 Task: Create a due date automation trigger when advanced on, 2 working days after a card is due add basic without the red label at 11:00 AM.
Action: Mouse moved to (842, 253)
Screenshot: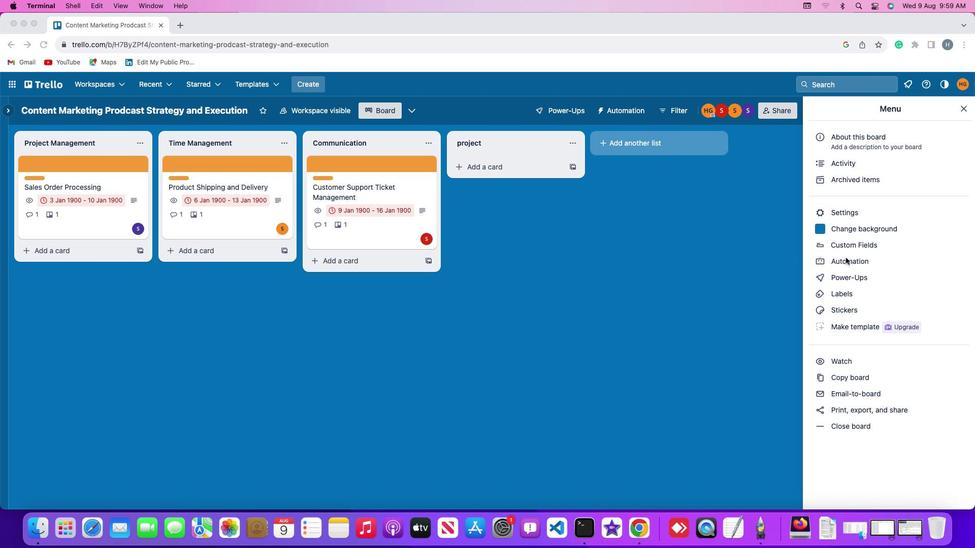 
Action: Mouse pressed left at (842, 253)
Screenshot: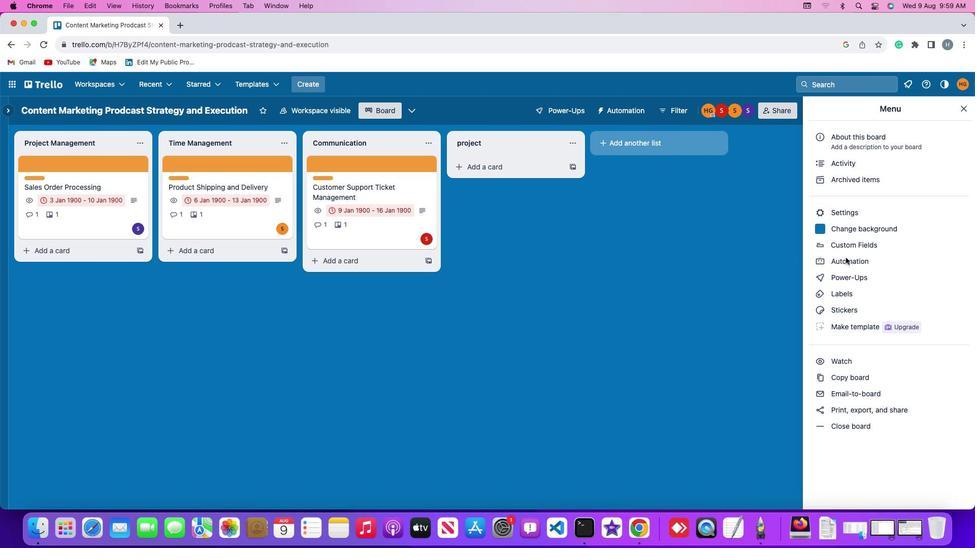 
Action: Mouse pressed left at (842, 253)
Screenshot: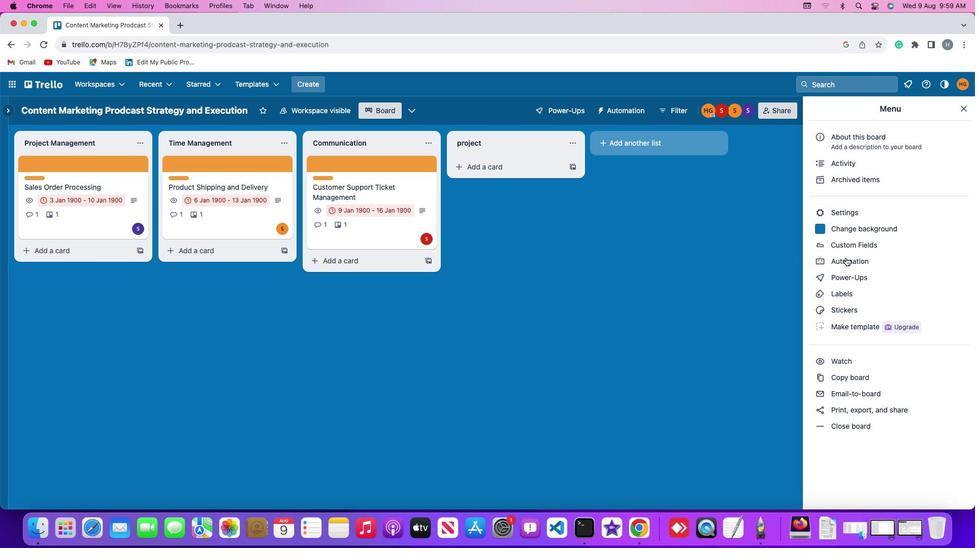 
Action: Mouse moved to (63, 235)
Screenshot: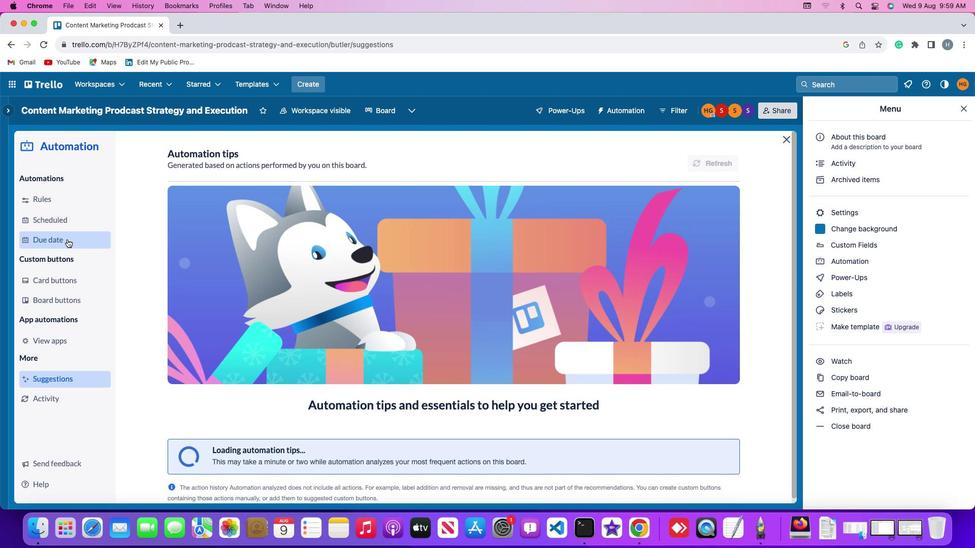 
Action: Mouse pressed left at (63, 235)
Screenshot: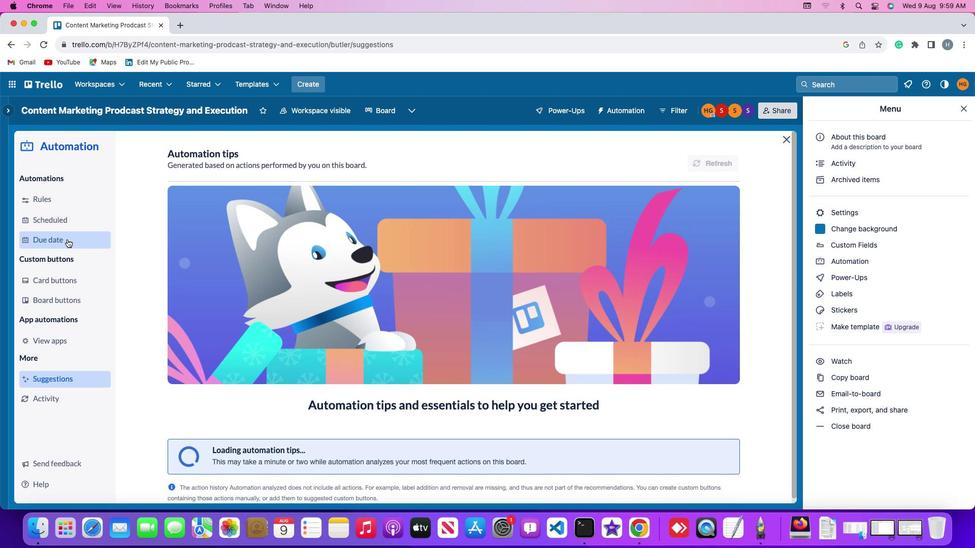 
Action: Mouse moved to (677, 155)
Screenshot: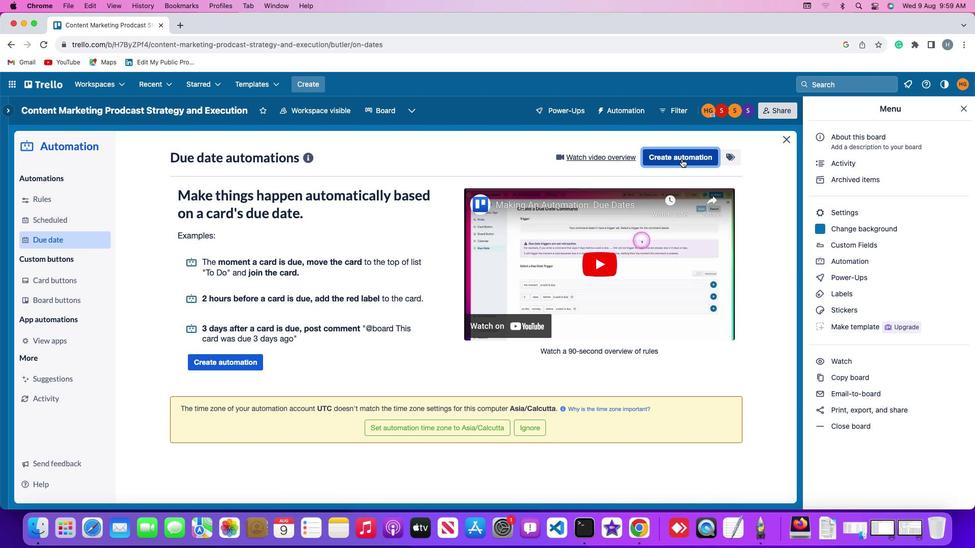 
Action: Mouse pressed left at (677, 155)
Screenshot: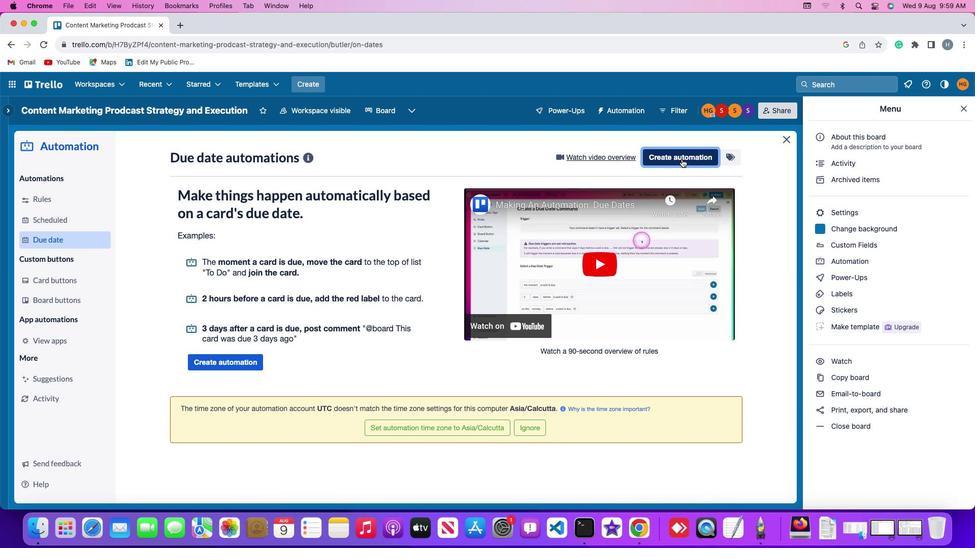 
Action: Mouse moved to (207, 249)
Screenshot: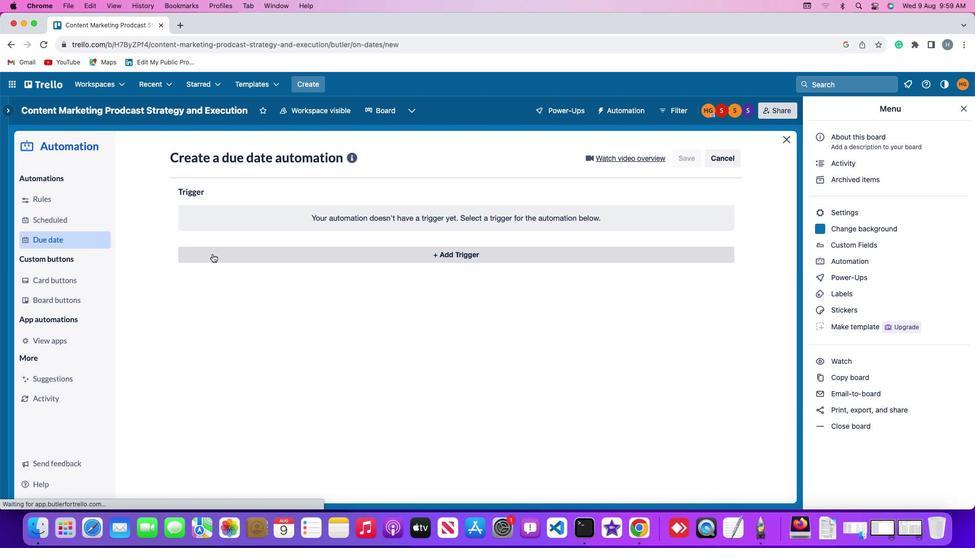 
Action: Mouse pressed left at (207, 249)
Screenshot: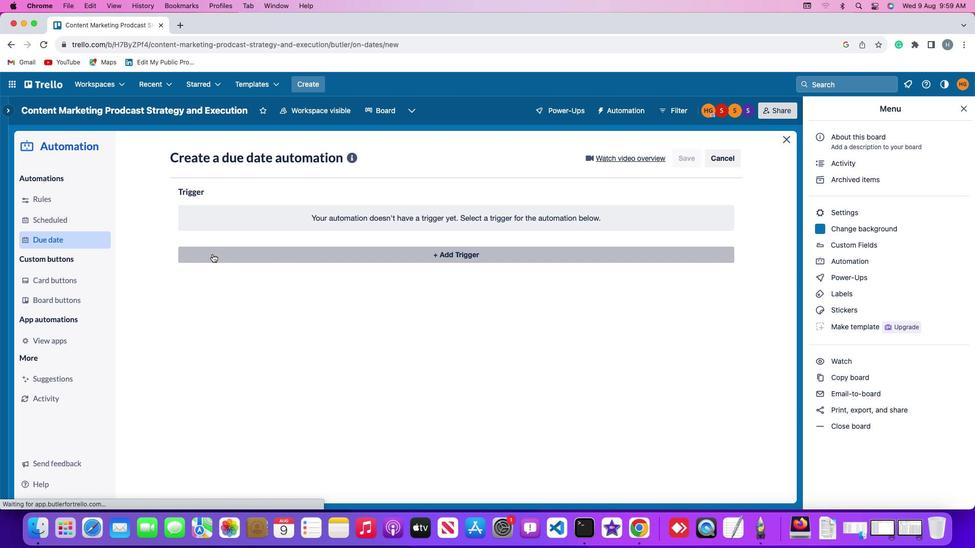 
Action: Mouse moved to (189, 407)
Screenshot: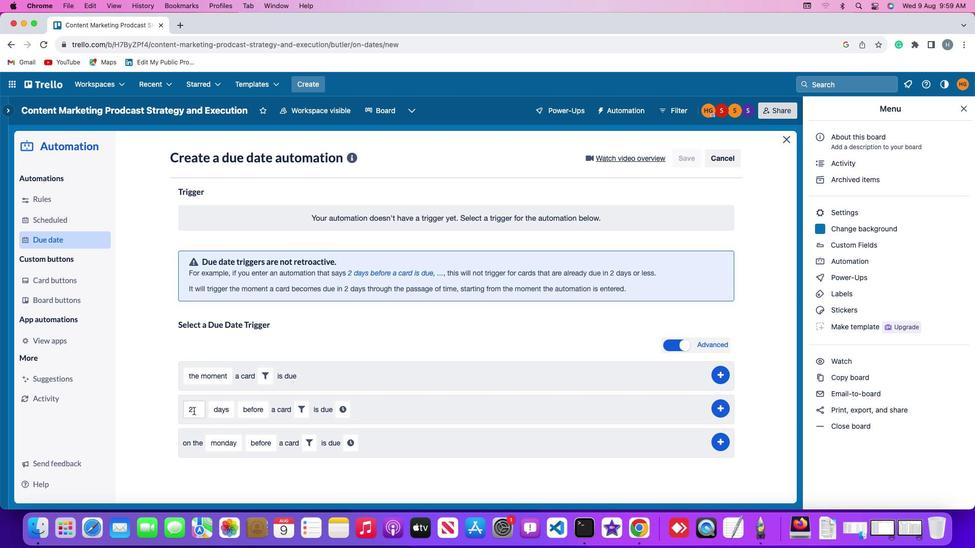 
Action: Mouse pressed left at (189, 407)
Screenshot: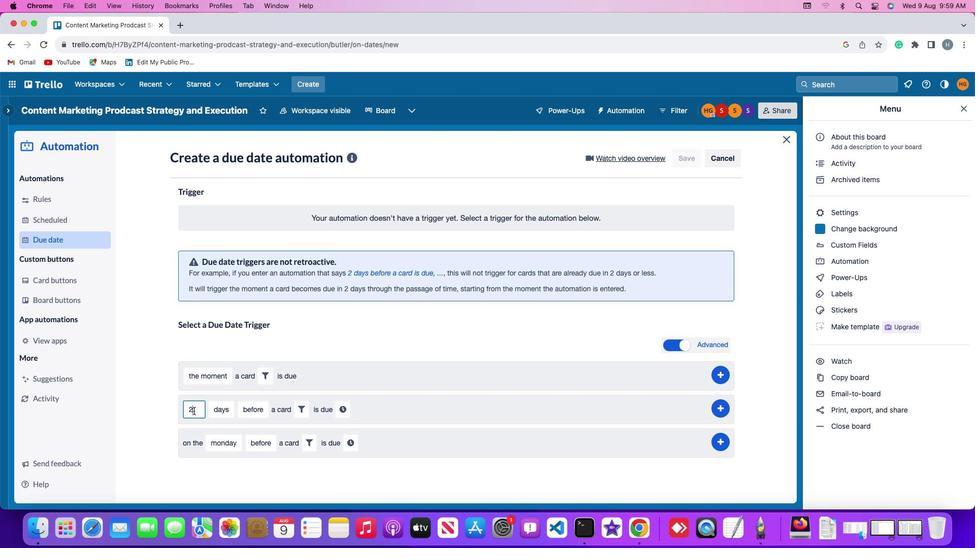 
Action: Key pressed Key.backspace'2'
Screenshot: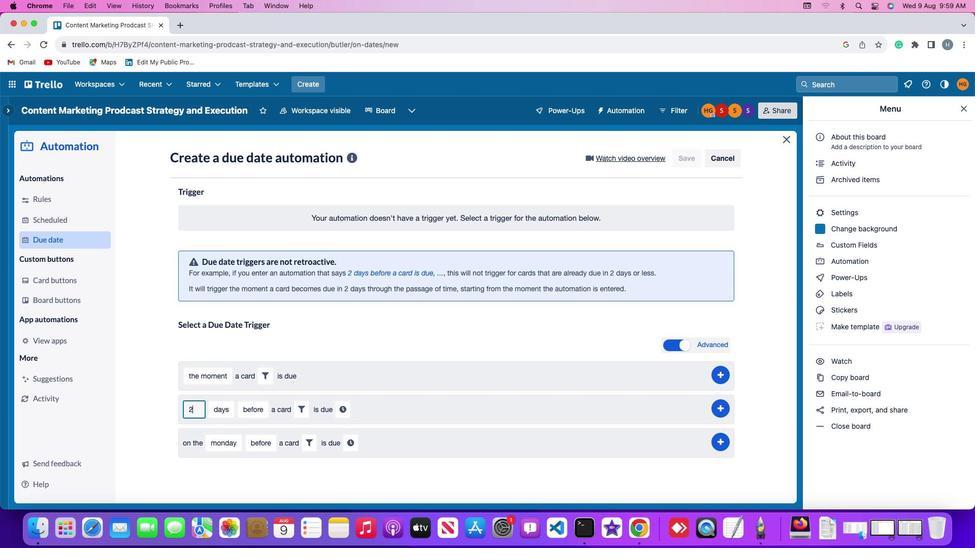 
Action: Mouse moved to (214, 407)
Screenshot: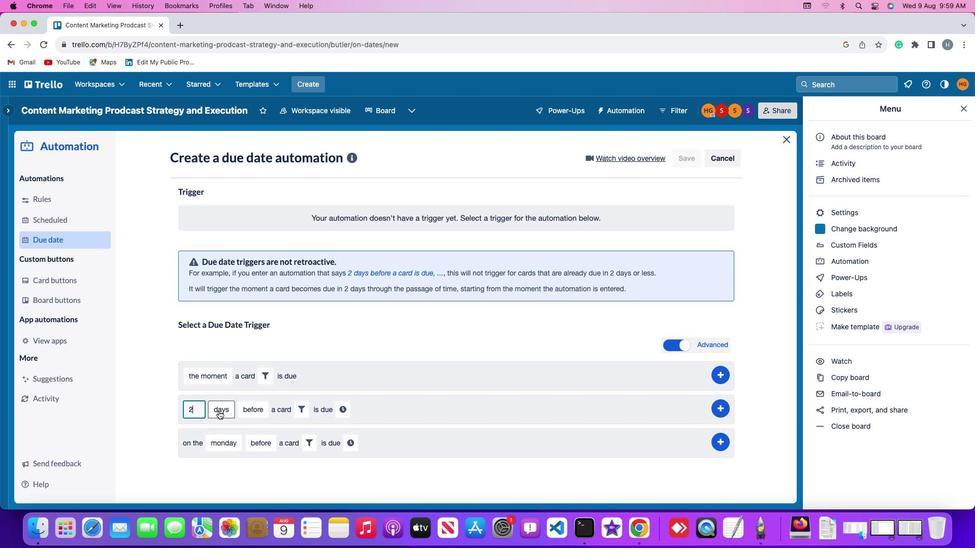 
Action: Mouse pressed left at (214, 407)
Screenshot: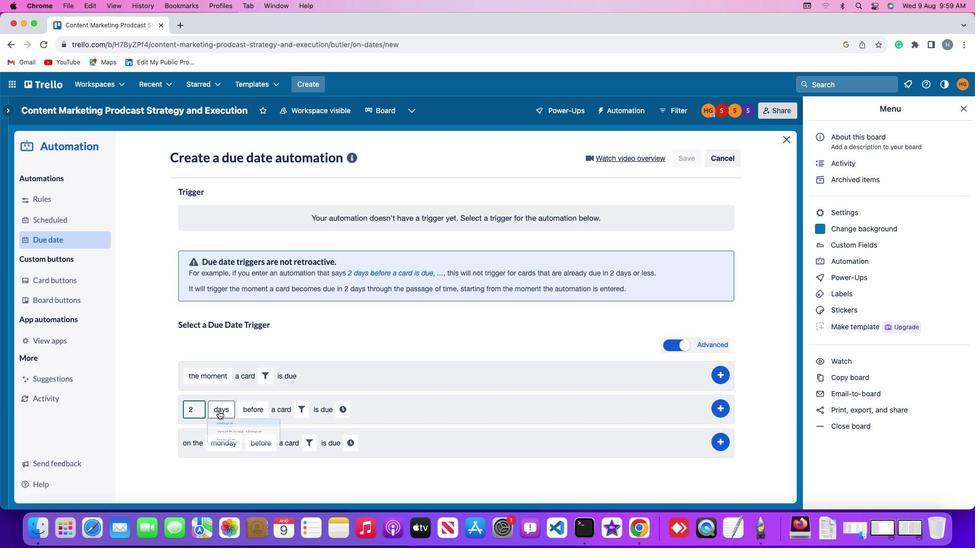 
Action: Mouse moved to (230, 448)
Screenshot: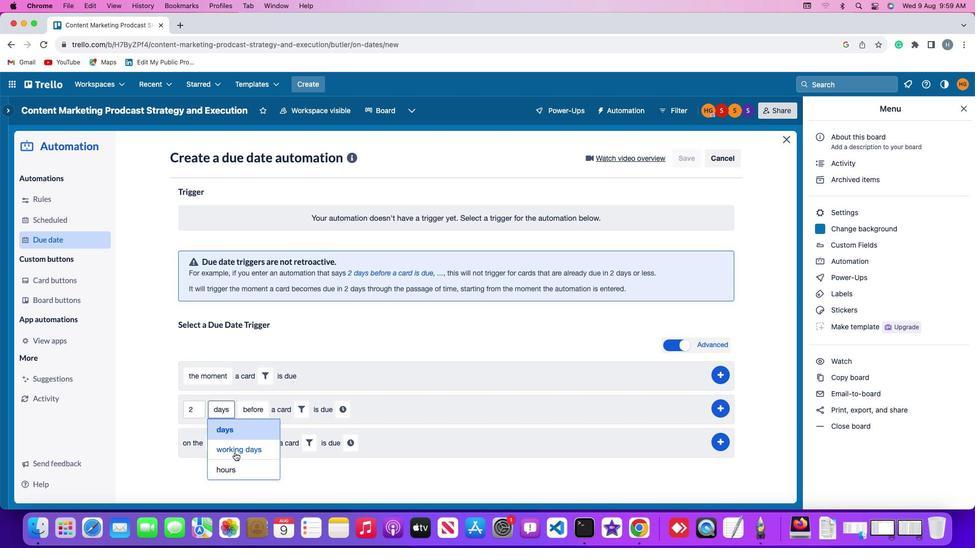 
Action: Mouse pressed left at (230, 448)
Screenshot: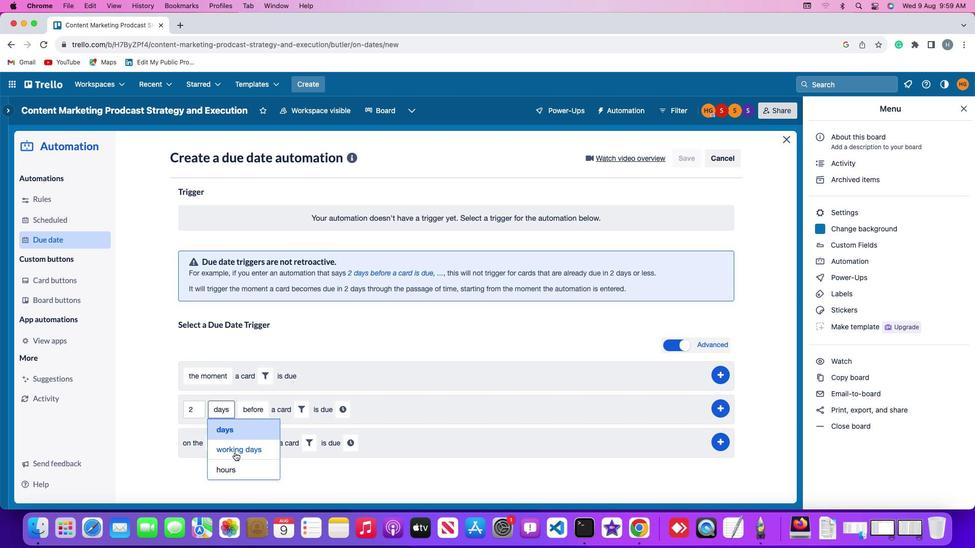 
Action: Mouse moved to (273, 401)
Screenshot: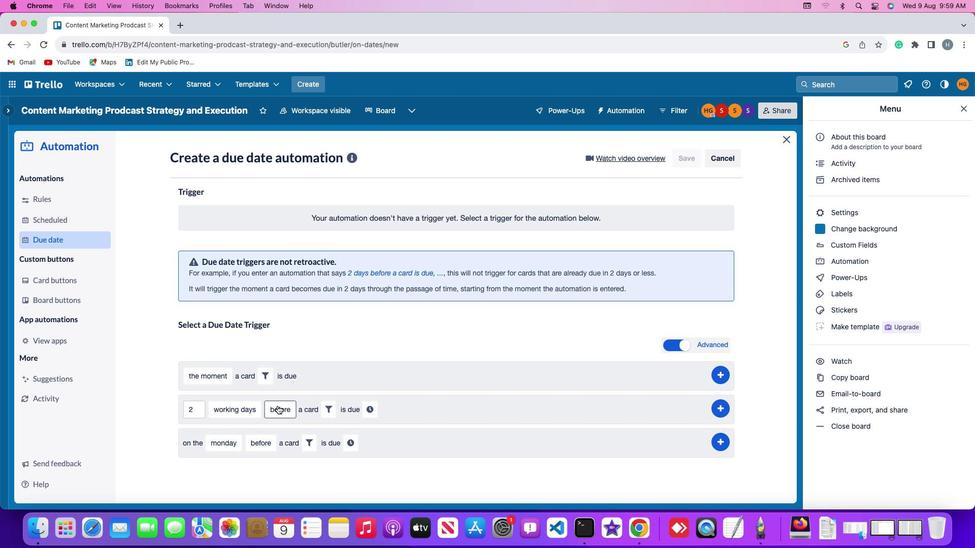 
Action: Mouse pressed left at (273, 401)
Screenshot: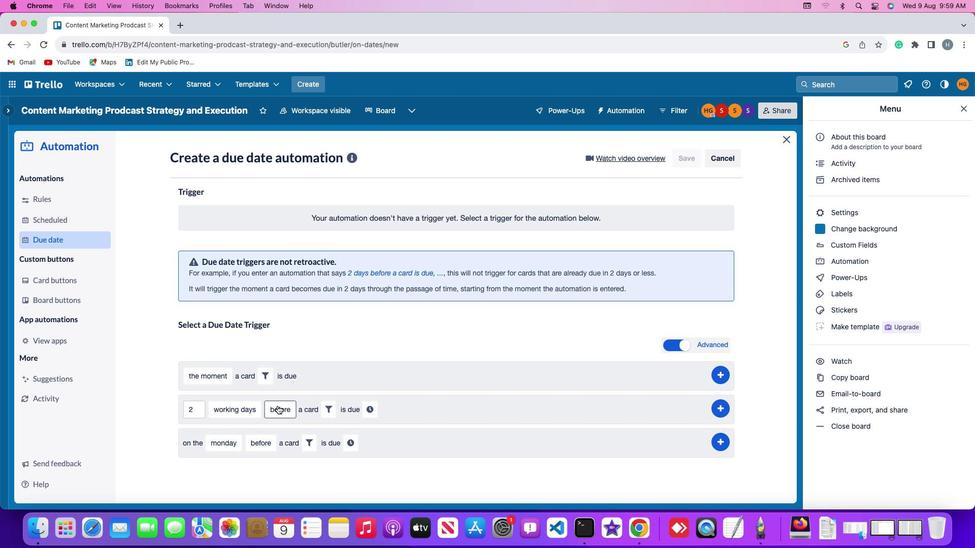 
Action: Mouse moved to (281, 446)
Screenshot: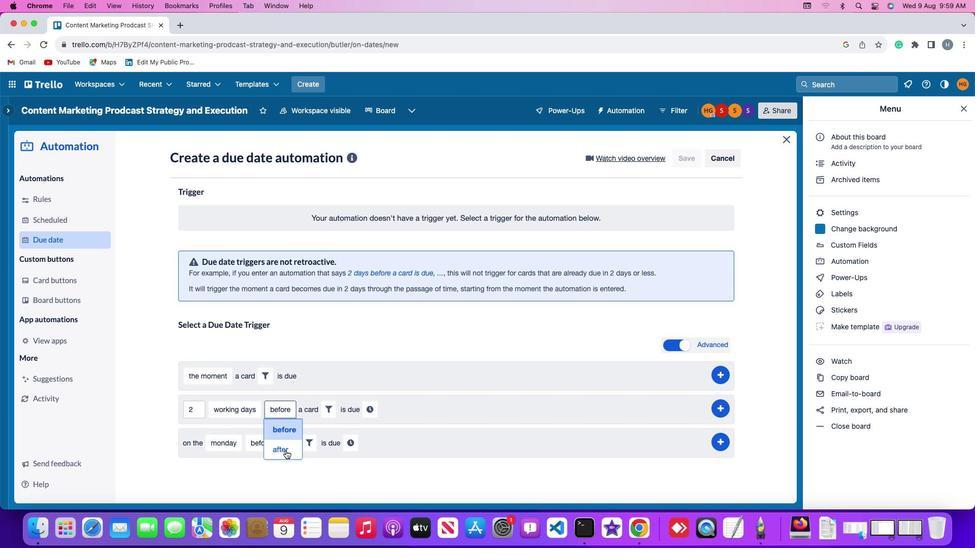 
Action: Mouse pressed left at (281, 446)
Screenshot: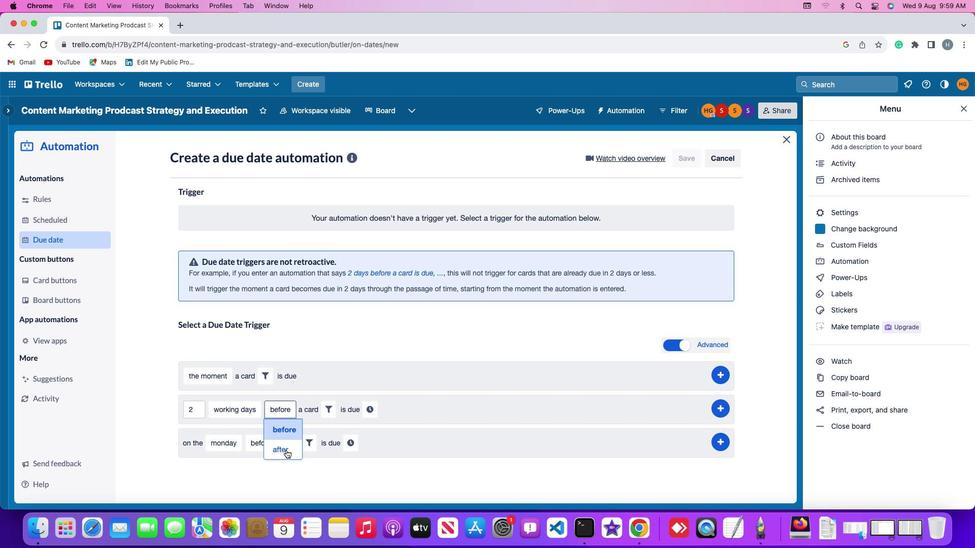 
Action: Mouse moved to (321, 407)
Screenshot: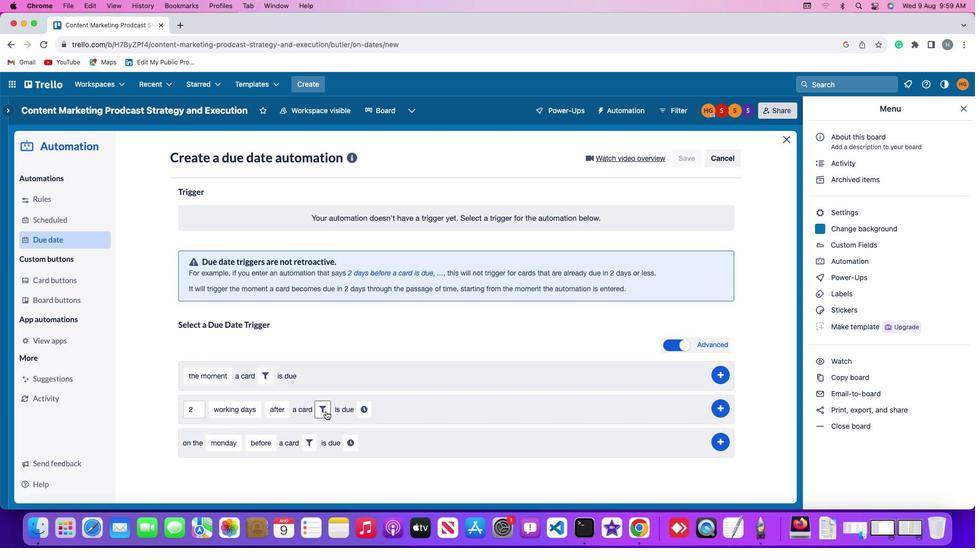 
Action: Mouse pressed left at (321, 407)
Screenshot: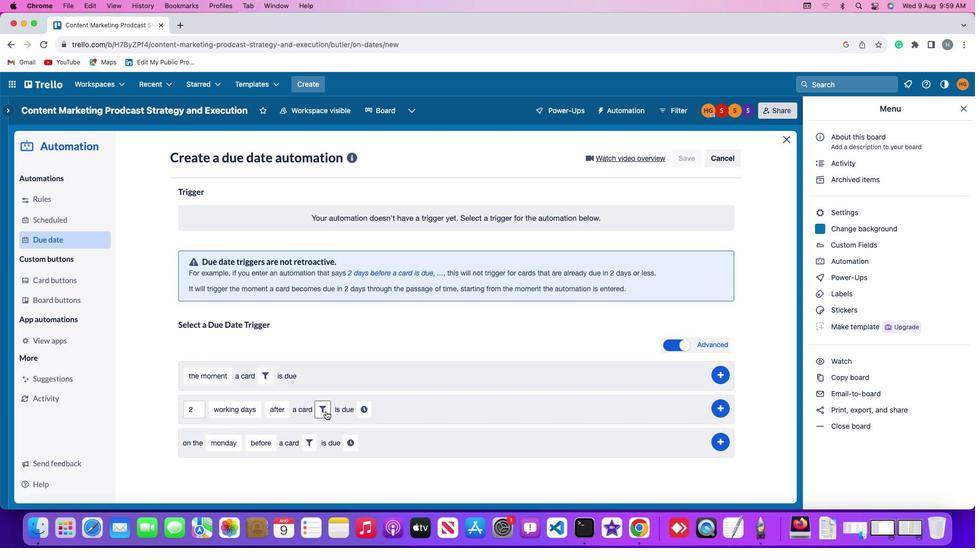 
Action: Mouse moved to (299, 476)
Screenshot: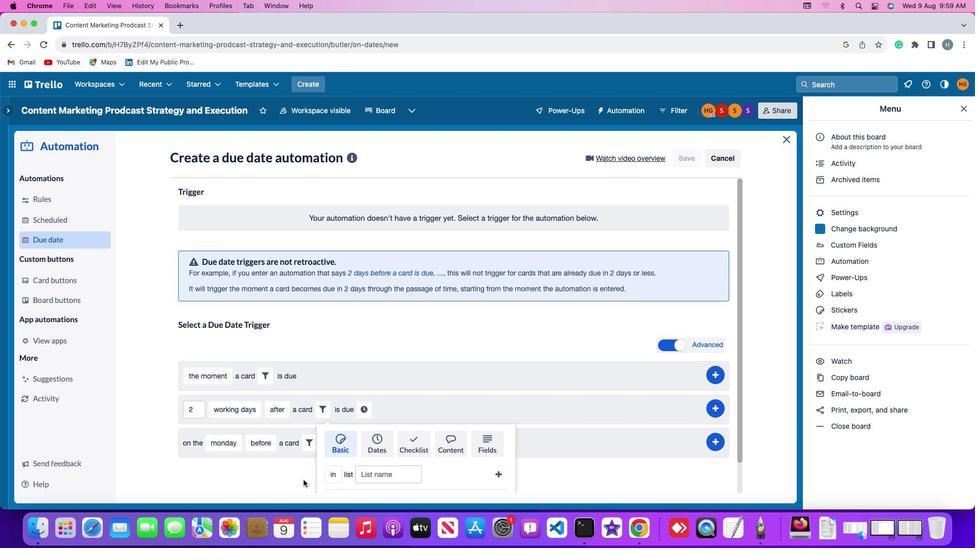 
Action: Mouse scrolled (299, 476) with delta (-4, -4)
Screenshot: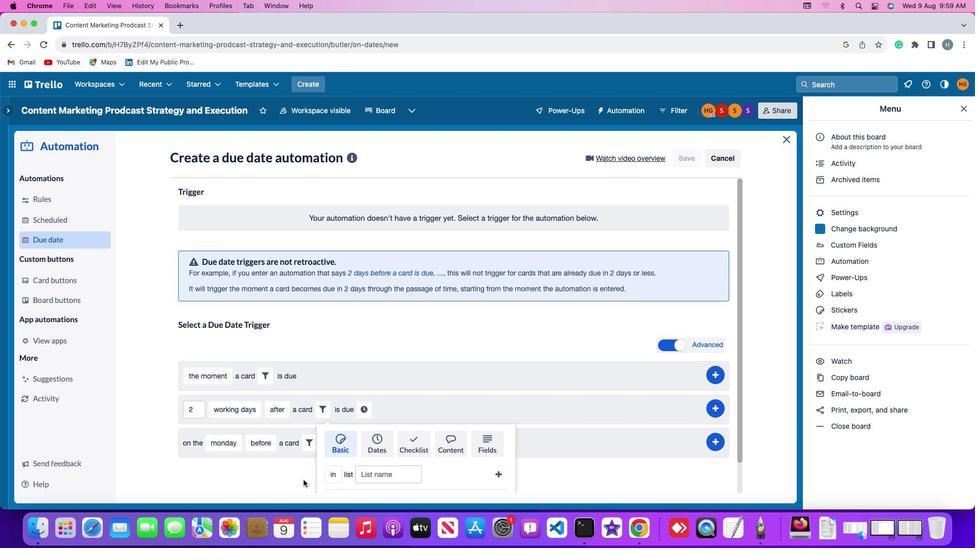 
Action: Mouse scrolled (299, 476) with delta (-4, -4)
Screenshot: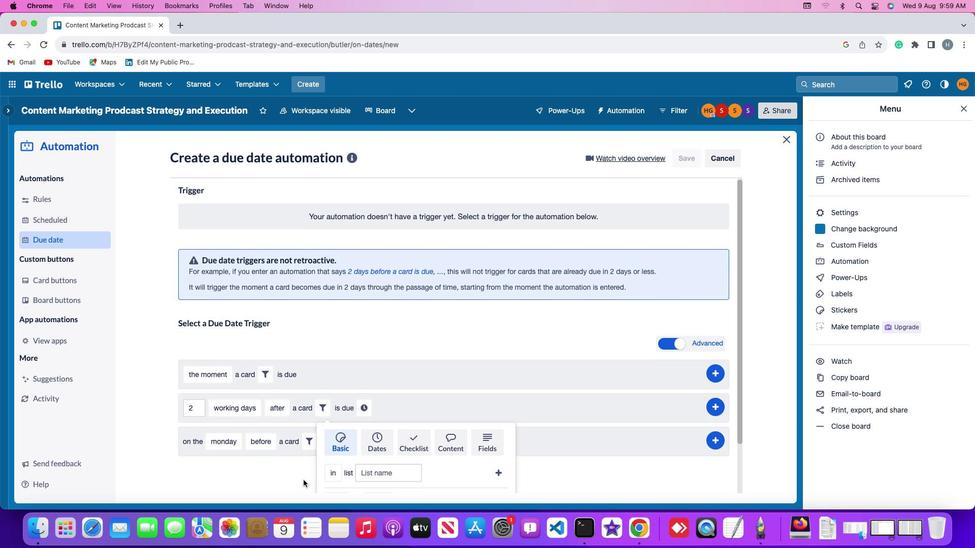 
Action: Mouse scrolled (299, 476) with delta (-4, -5)
Screenshot: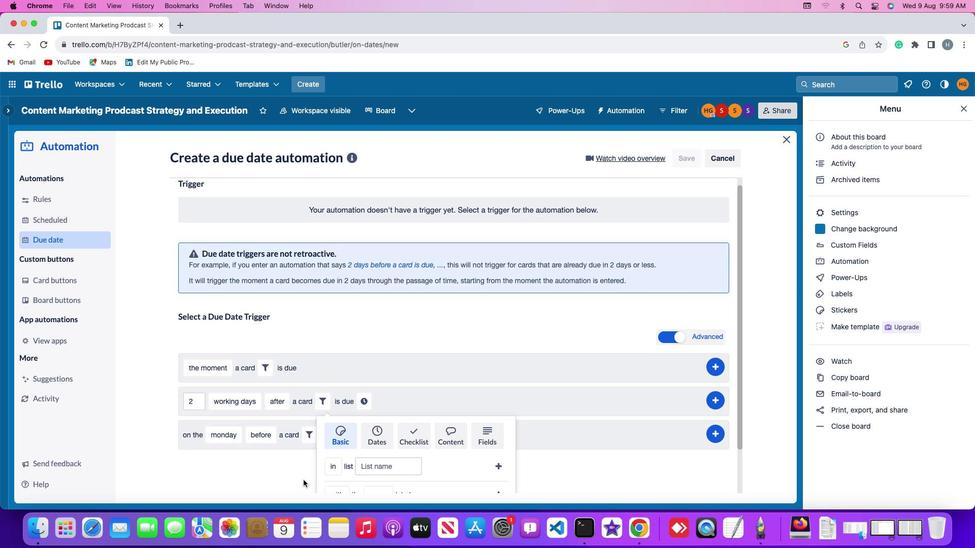
Action: Mouse scrolled (299, 476) with delta (-4, -6)
Screenshot: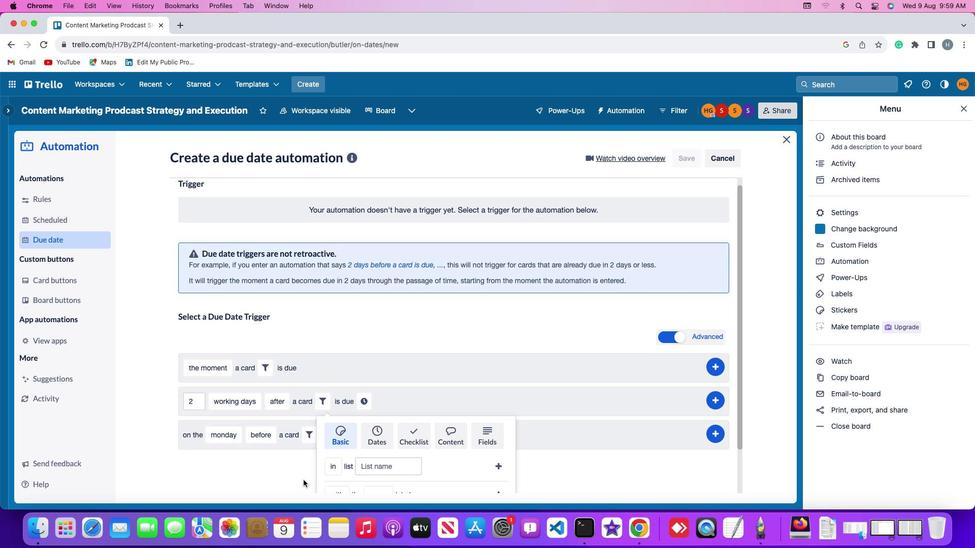 
Action: Mouse moved to (299, 475)
Screenshot: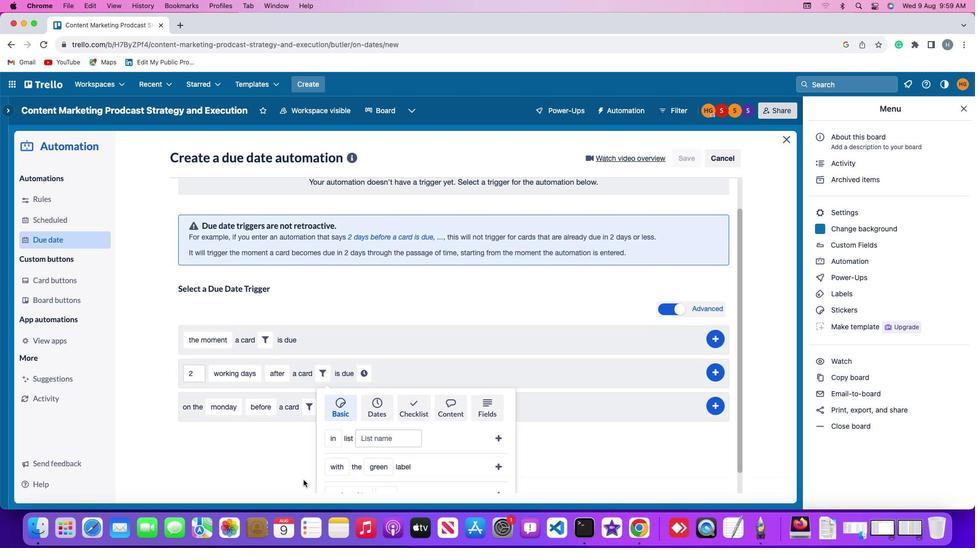 
Action: Mouse scrolled (299, 475) with delta (-4, -4)
Screenshot: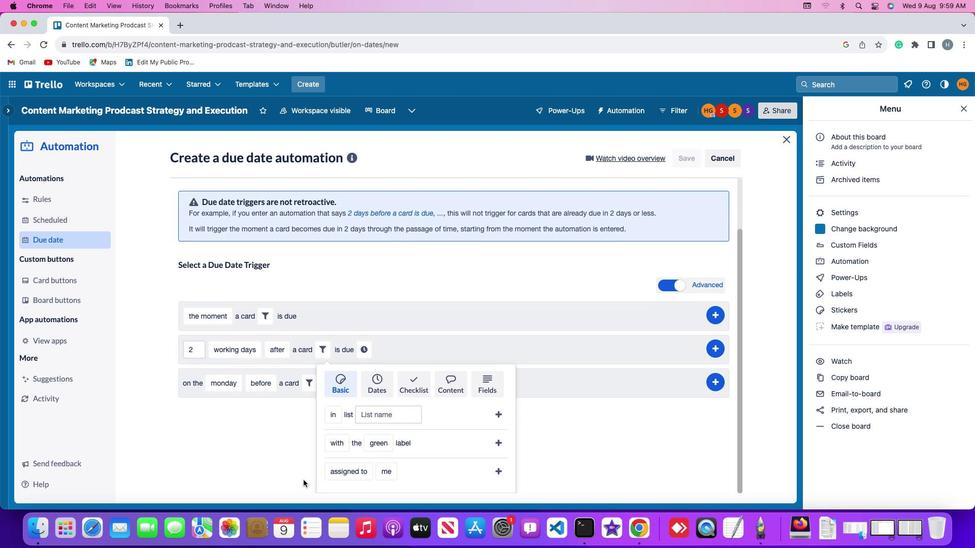 
Action: Mouse scrolled (299, 475) with delta (-4, -4)
Screenshot: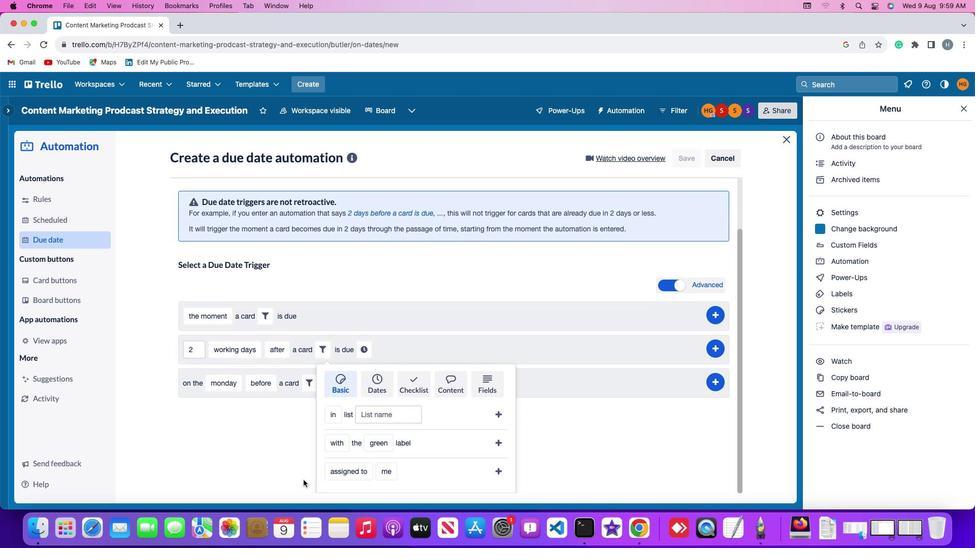 
Action: Mouse scrolled (299, 475) with delta (-4, -5)
Screenshot: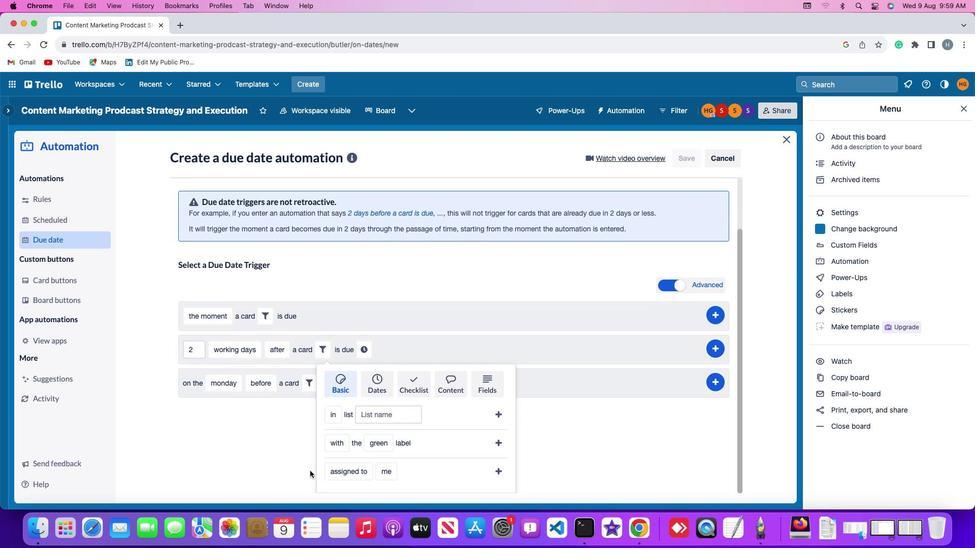 
Action: Mouse moved to (329, 439)
Screenshot: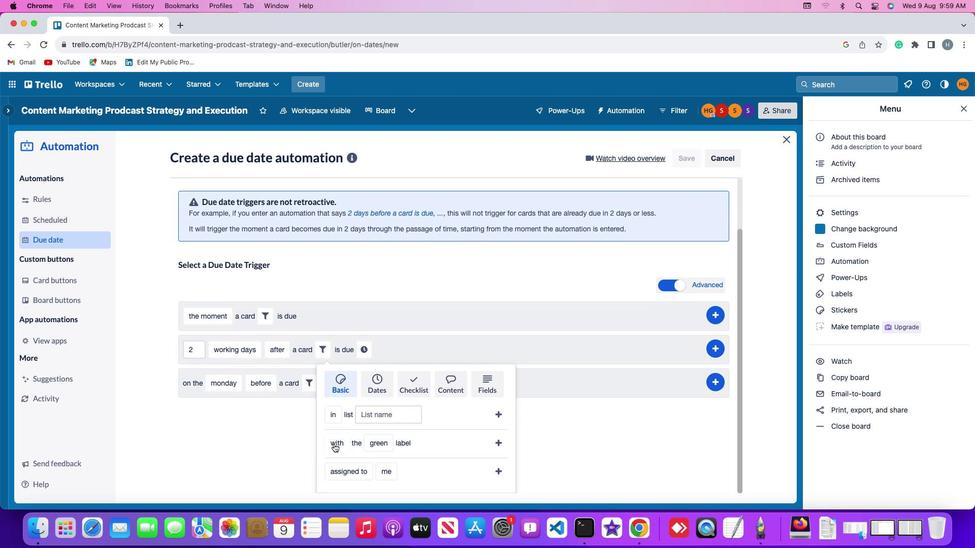 
Action: Mouse pressed left at (329, 439)
Screenshot: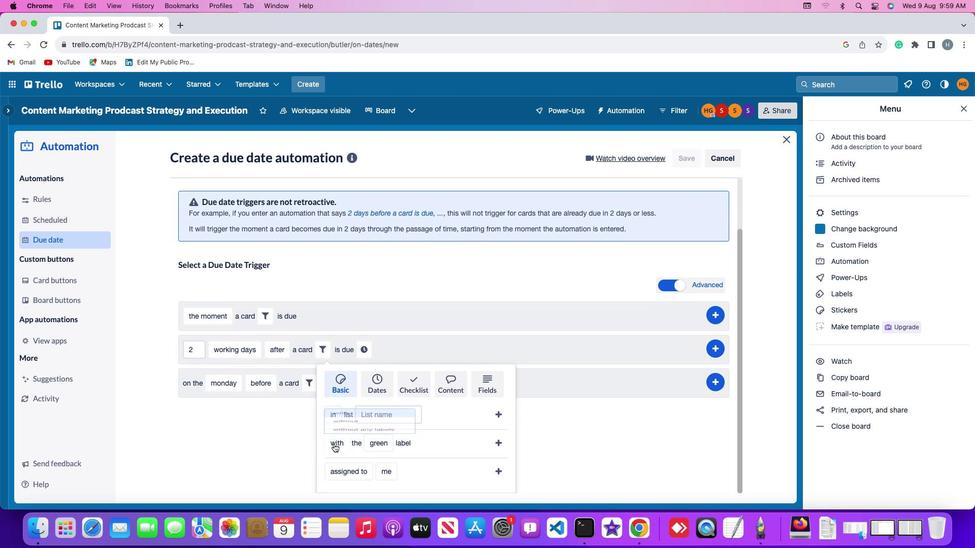 
Action: Mouse moved to (341, 399)
Screenshot: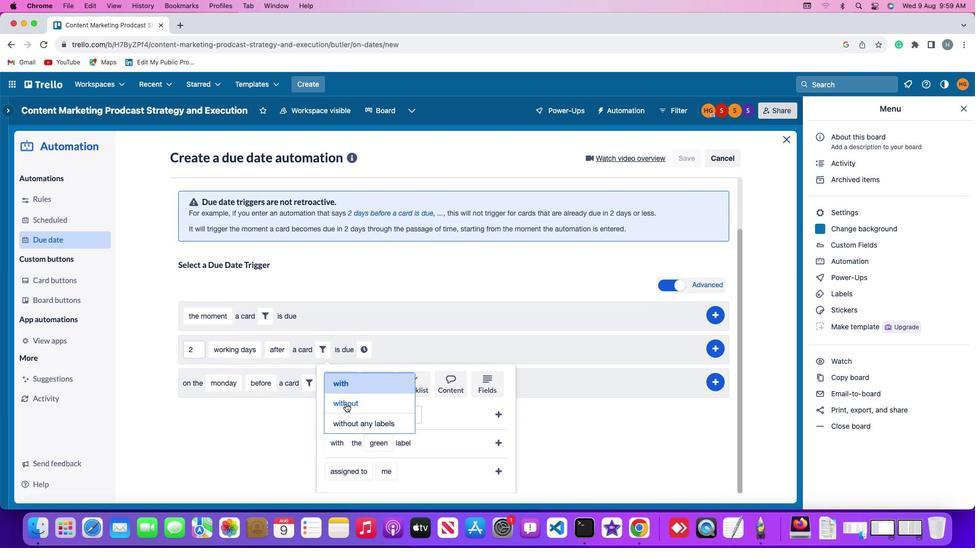 
Action: Mouse pressed left at (341, 399)
Screenshot: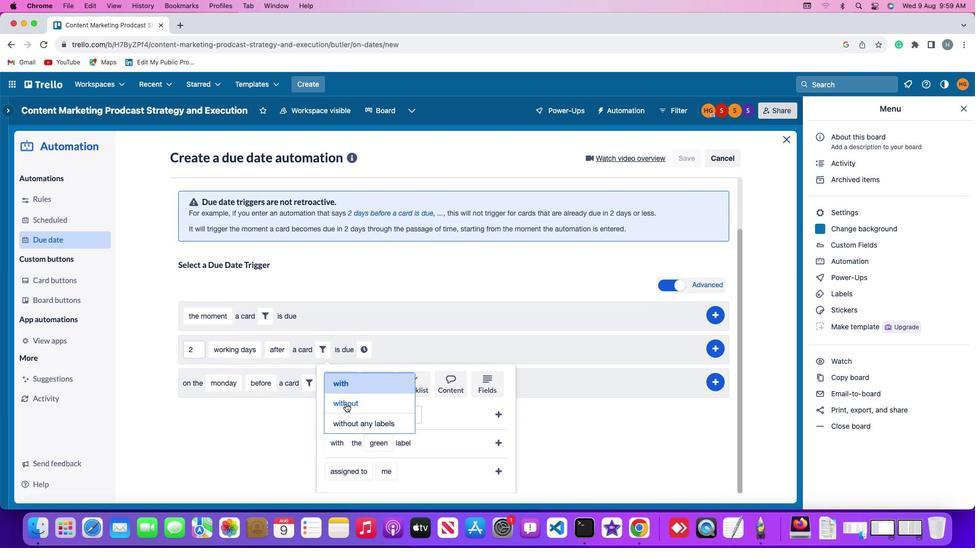 
Action: Mouse moved to (390, 438)
Screenshot: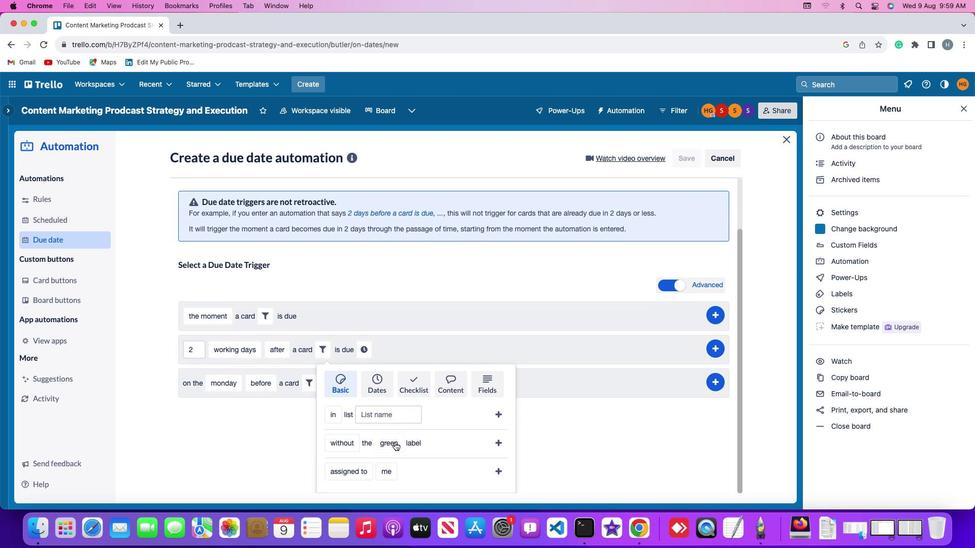 
Action: Mouse pressed left at (390, 438)
Screenshot: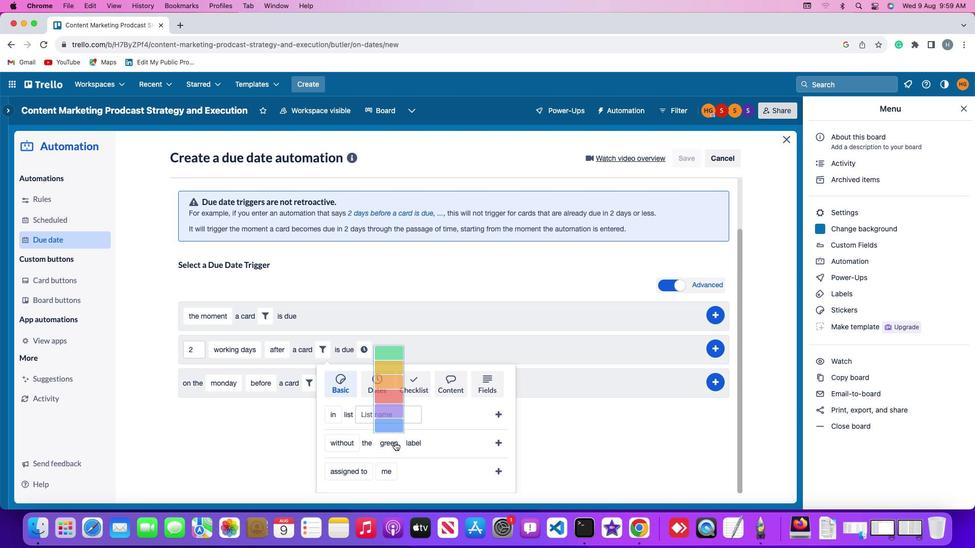 
Action: Mouse moved to (390, 370)
Screenshot: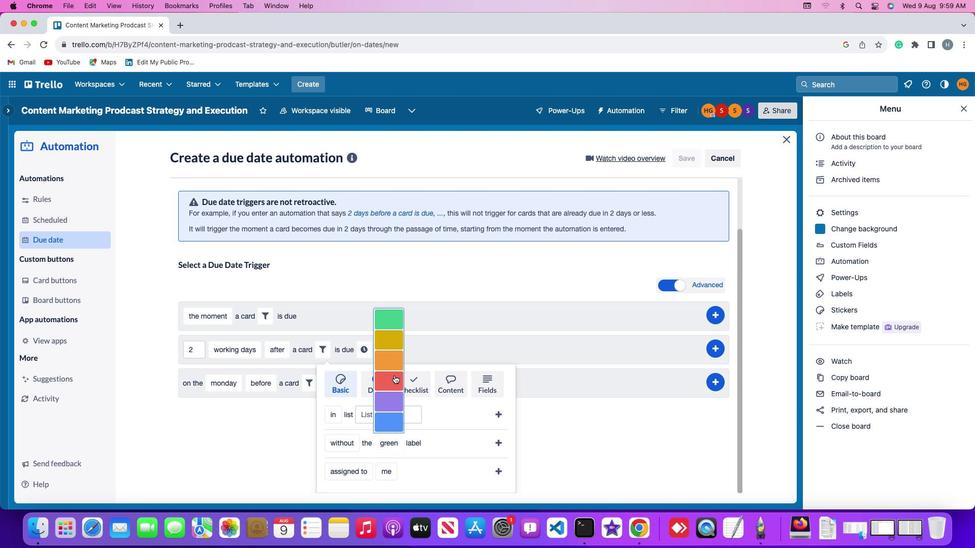 
Action: Mouse pressed left at (390, 370)
Screenshot: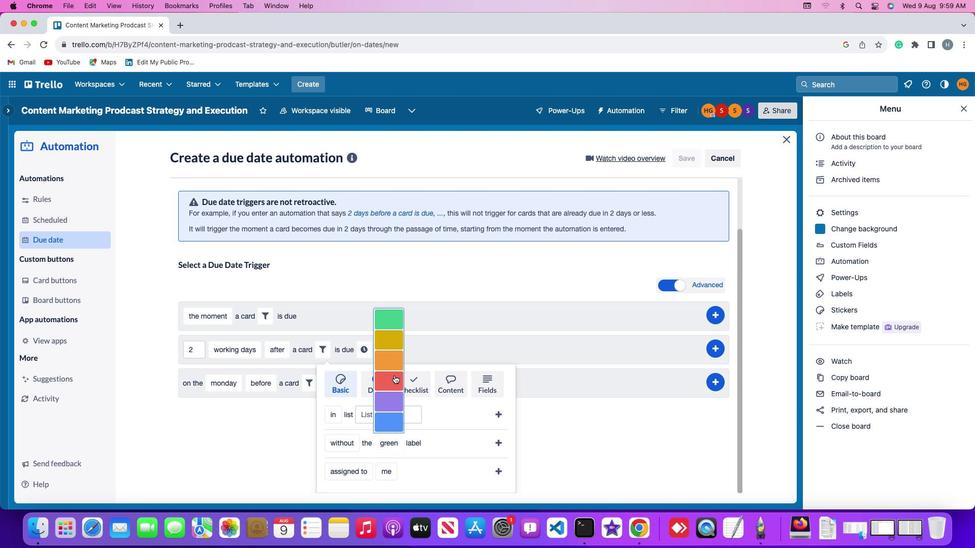 
Action: Mouse moved to (492, 438)
Screenshot: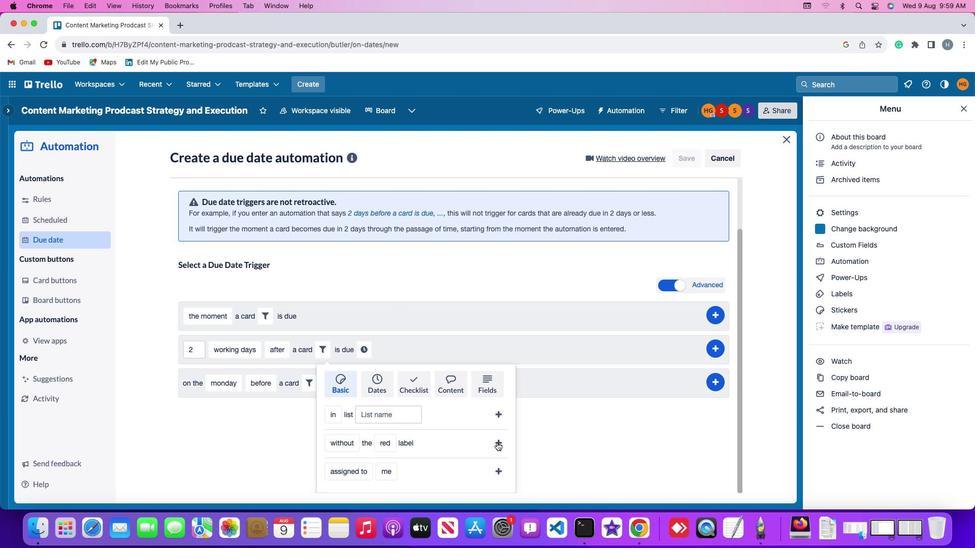 
Action: Mouse pressed left at (492, 438)
Screenshot: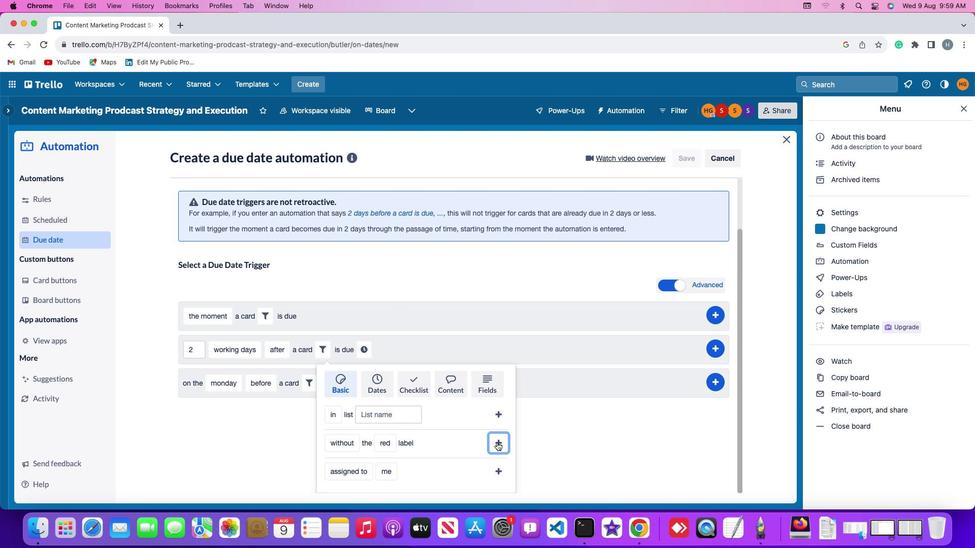 
Action: Mouse moved to (453, 401)
Screenshot: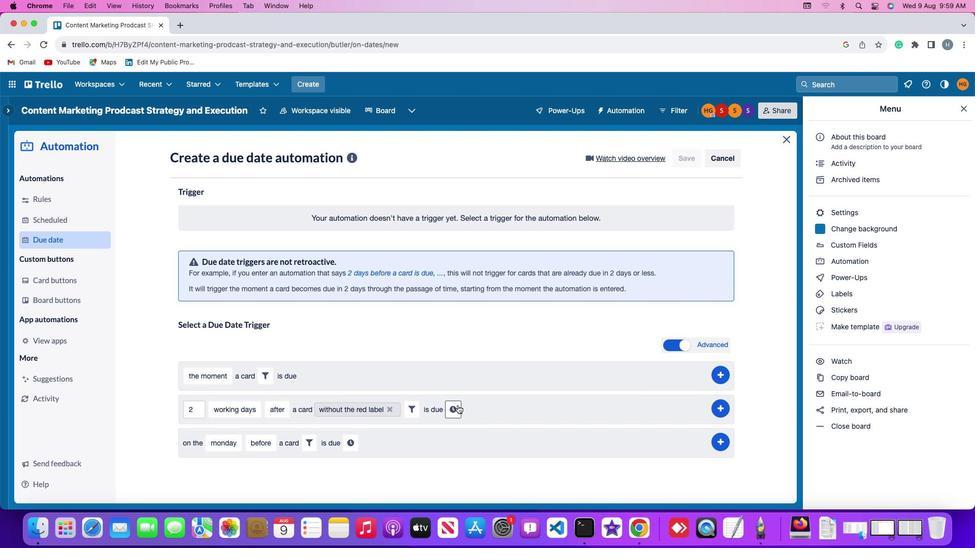 
Action: Mouse pressed left at (453, 401)
Screenshot: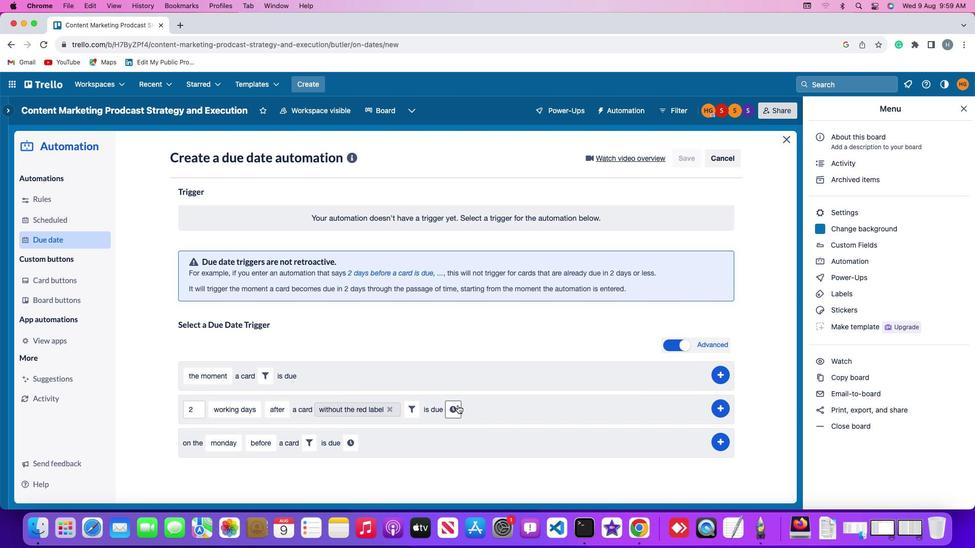 
Action: Mouse moved to (470, 405)
Screenshot: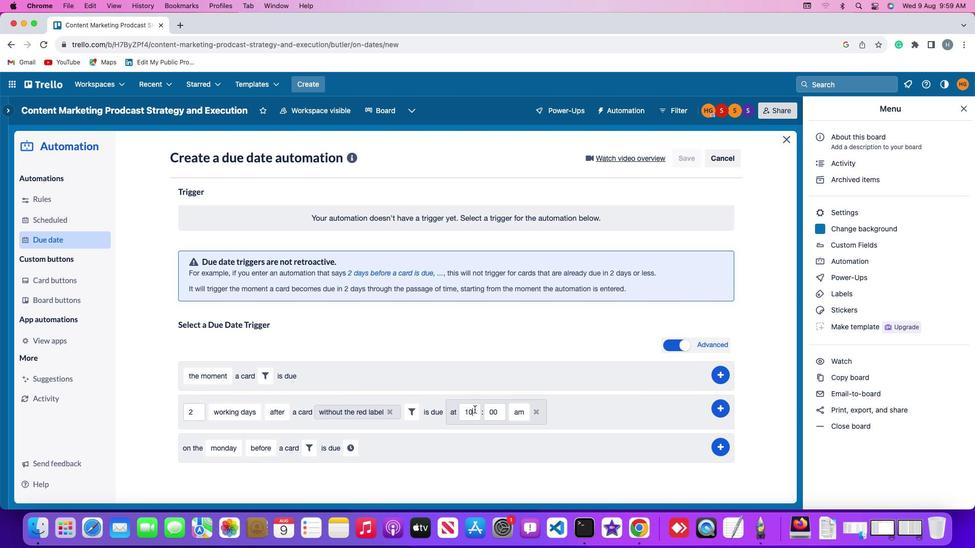 
Action: Mouse pressed left at (470, 405)
Screenshot: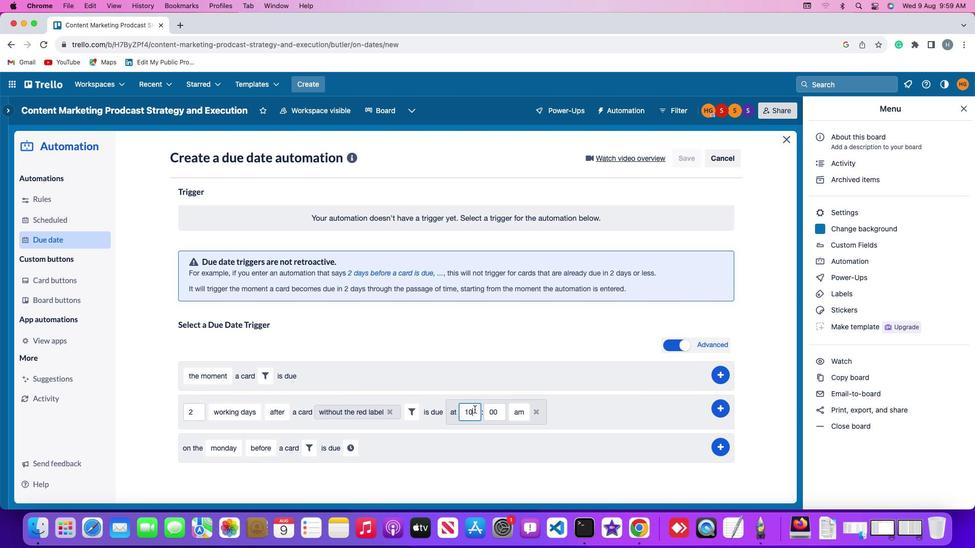 
Action: Key pressed Key.backspaceKey.backspace'1''1'
Screenshot: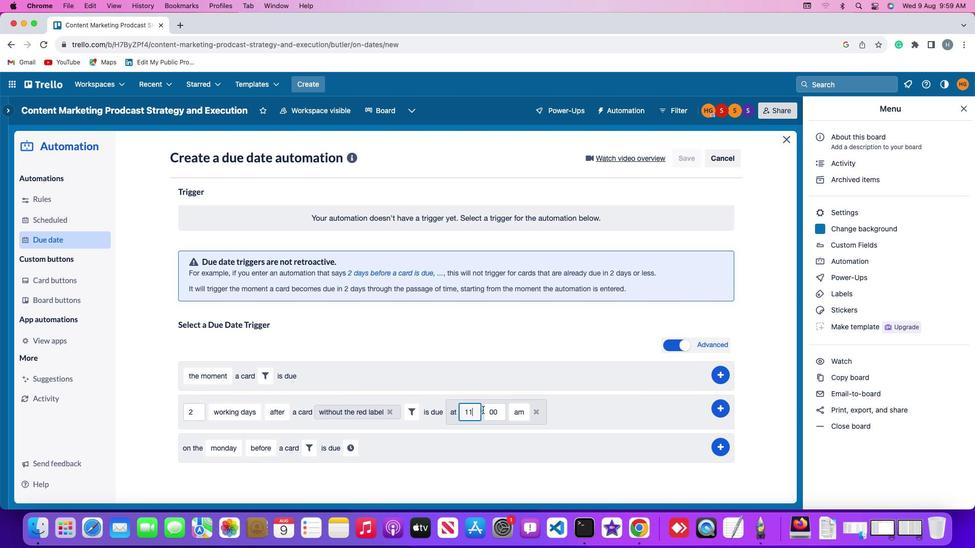 
Action: Mouse moved to (498, 406)
Screenshot: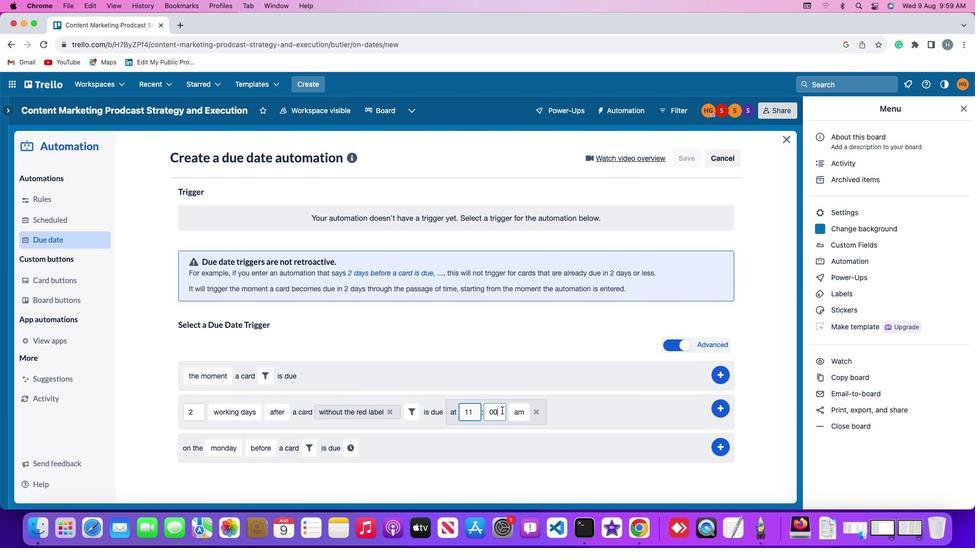 
Action: Mouse pressed left at (498, 406)
Screenshot: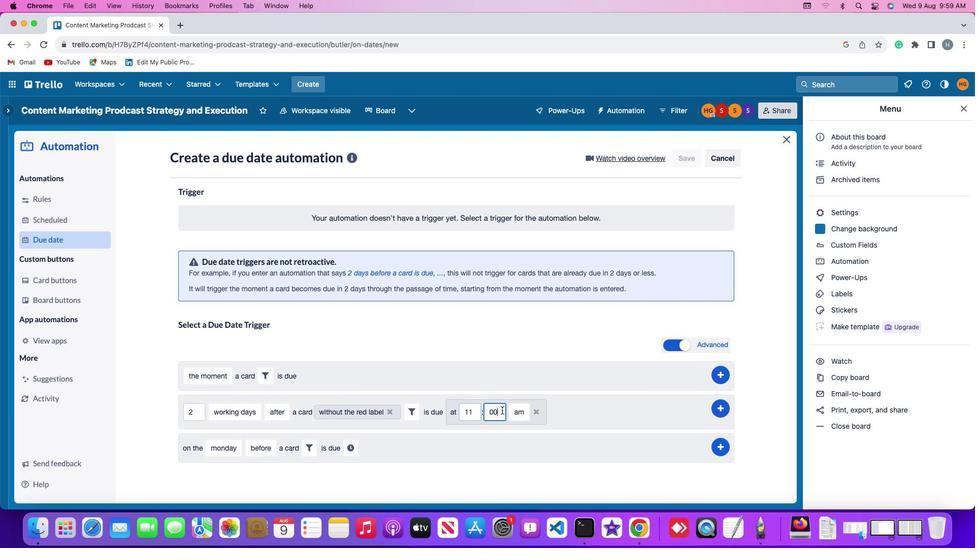 
Action: Mouse moved to (497, 406)
Screenshot: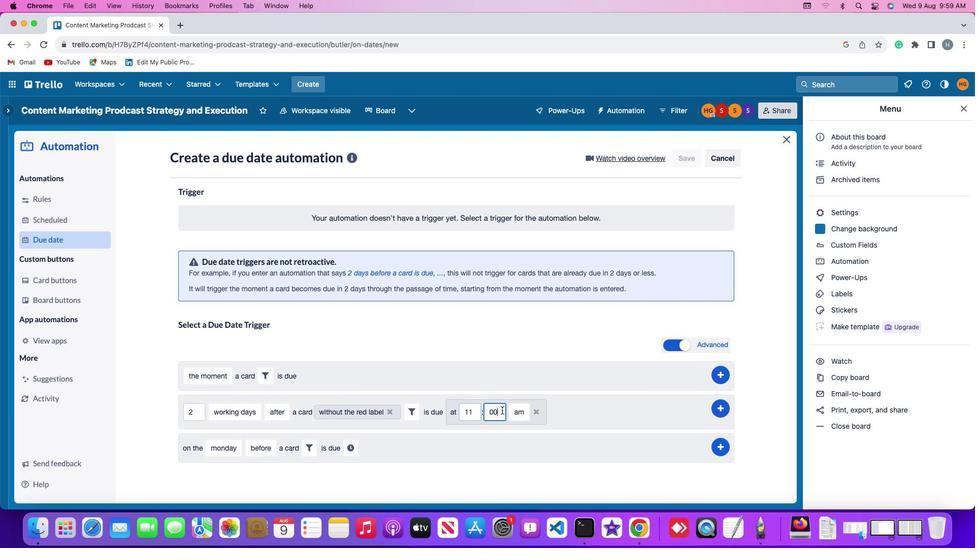 
Action: Key pressed Key.backspaceKey.backspaceKey.backspace'0''0'
Screenshot: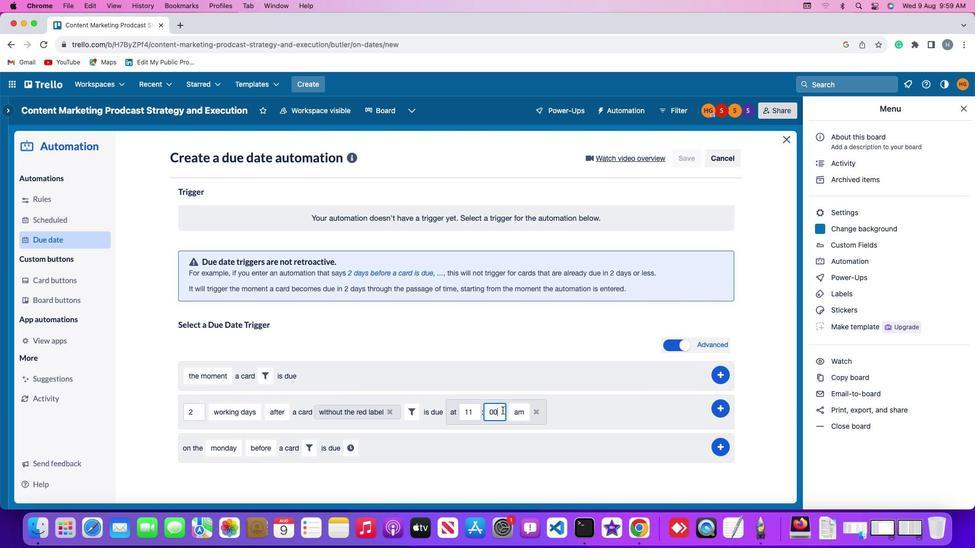 
Action: Mouse moved to (519, 403)
Screenshot: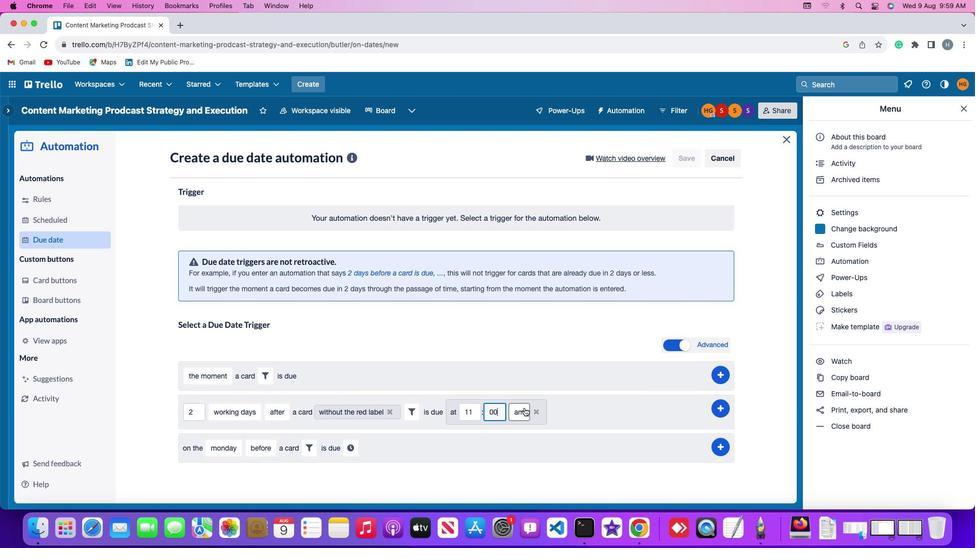 
Action: Mouse pressed left at (519, 403)
Screenshot: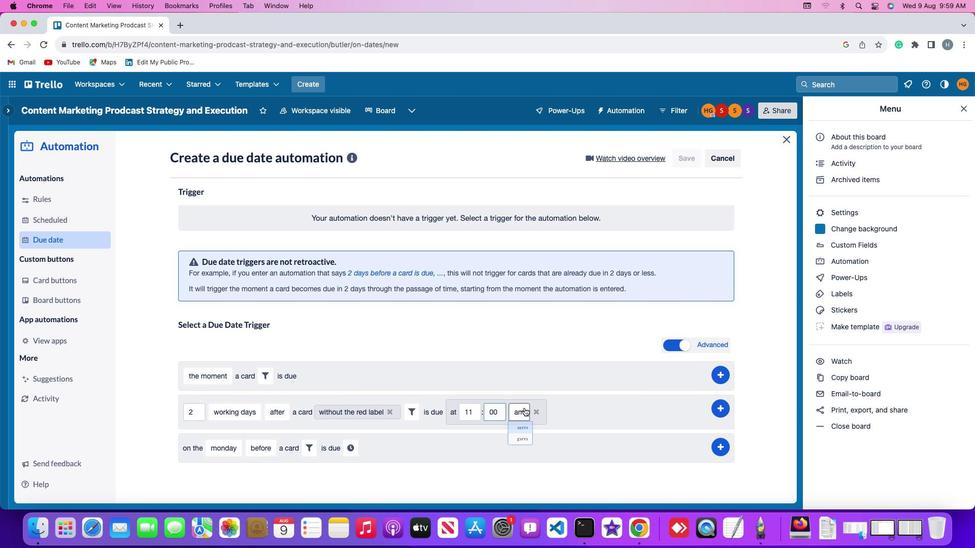 
Action: Mouse moved to (513, 426)
Screenshot: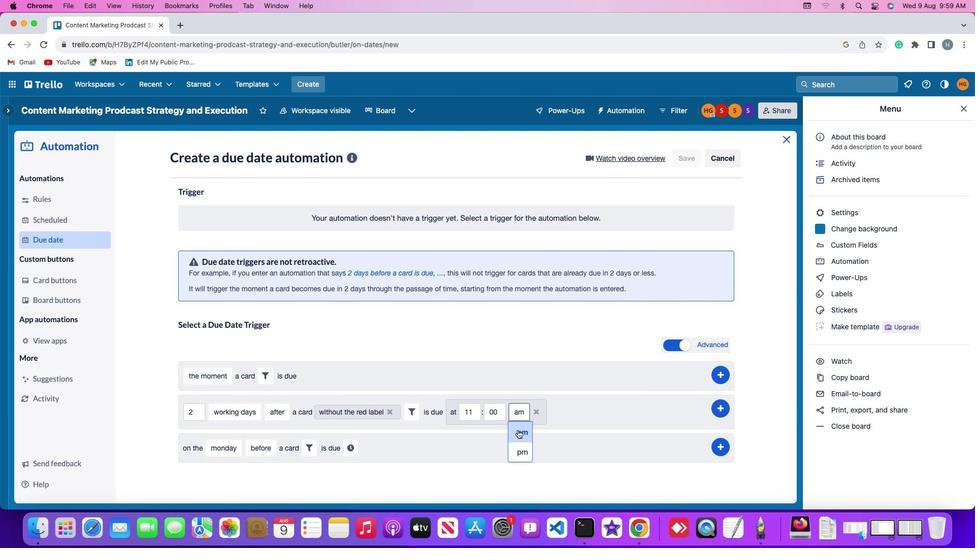 
Action: Mouse pressed left at (513, 426)
Screenshot: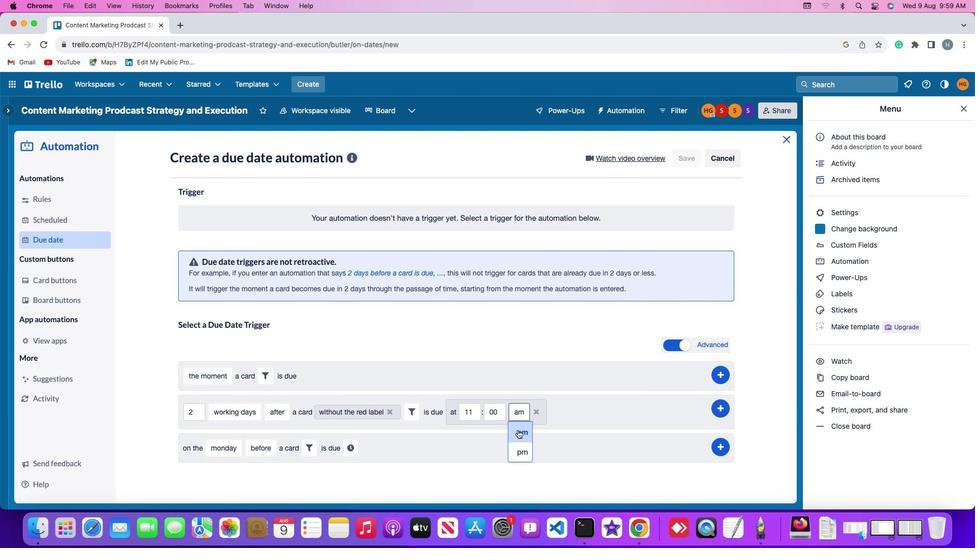 
Action: Mouse moved to (715, 404)
Screenshot: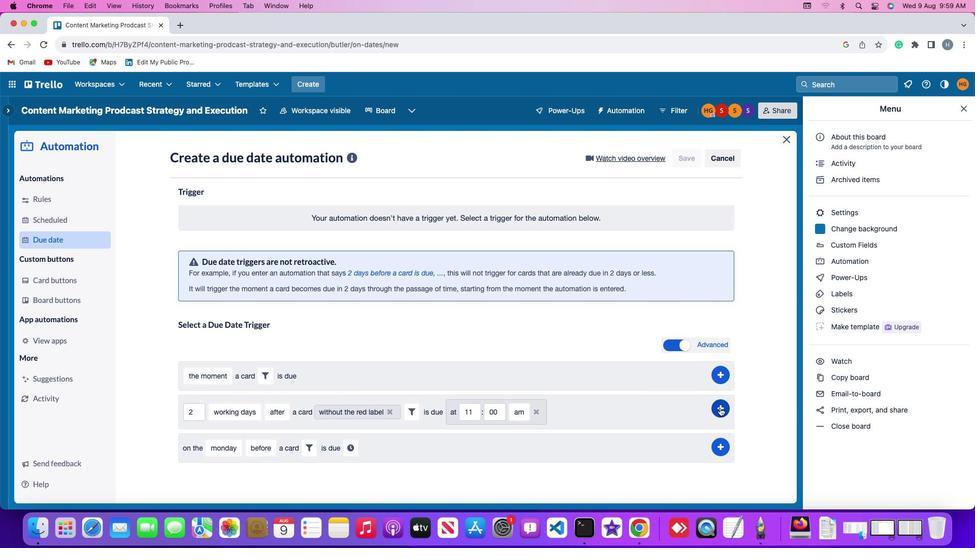 
Action: Mouse pressed left at (715, 404)
Screenshot: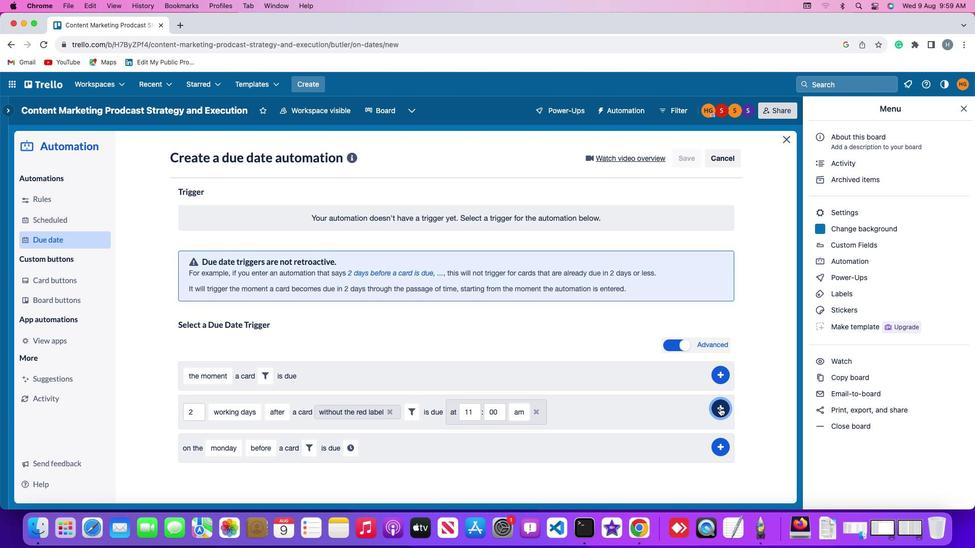 
Action: Mouse moved to (750, 323)
Screenshot: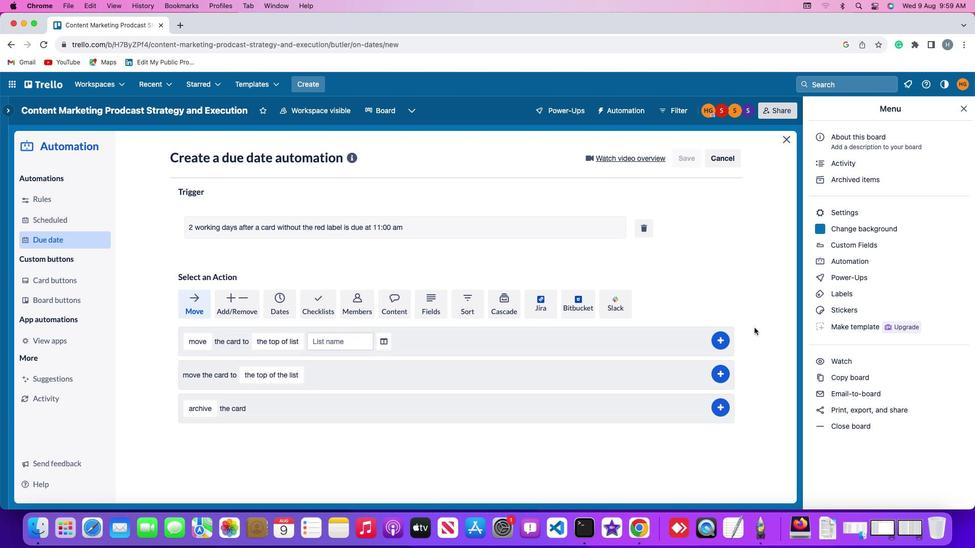 
